 Task: Add Carlson Labs Very Finest Lemon Fish Oil to the cart.
Action: Mouse moved to (281, 125)
Screenshot: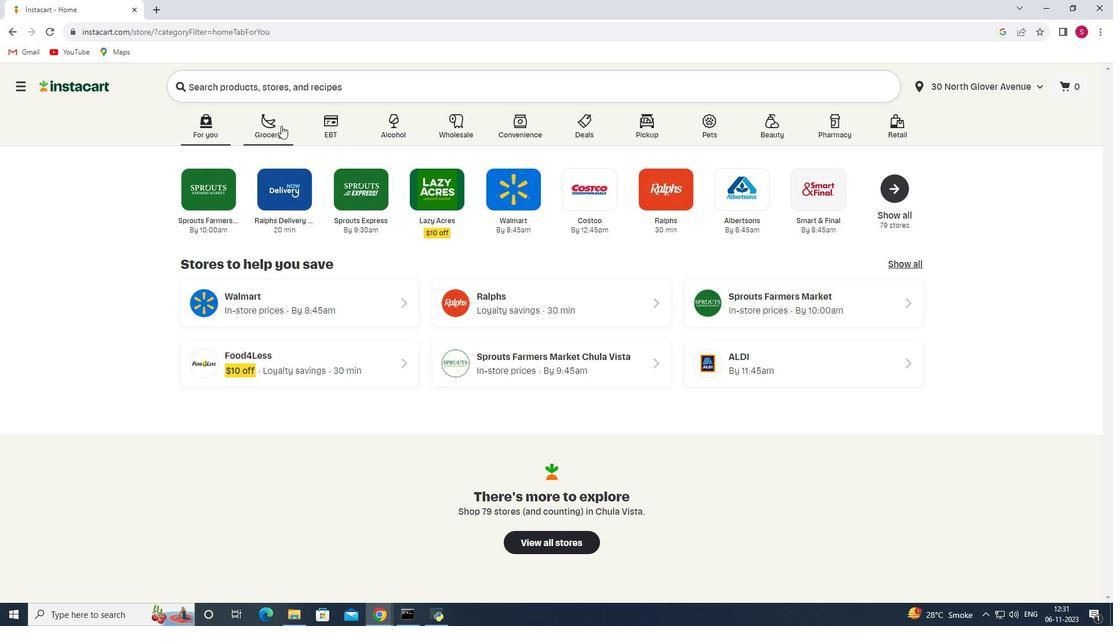 
Action: Mouse pressed left at (281, 125)
Screenshot: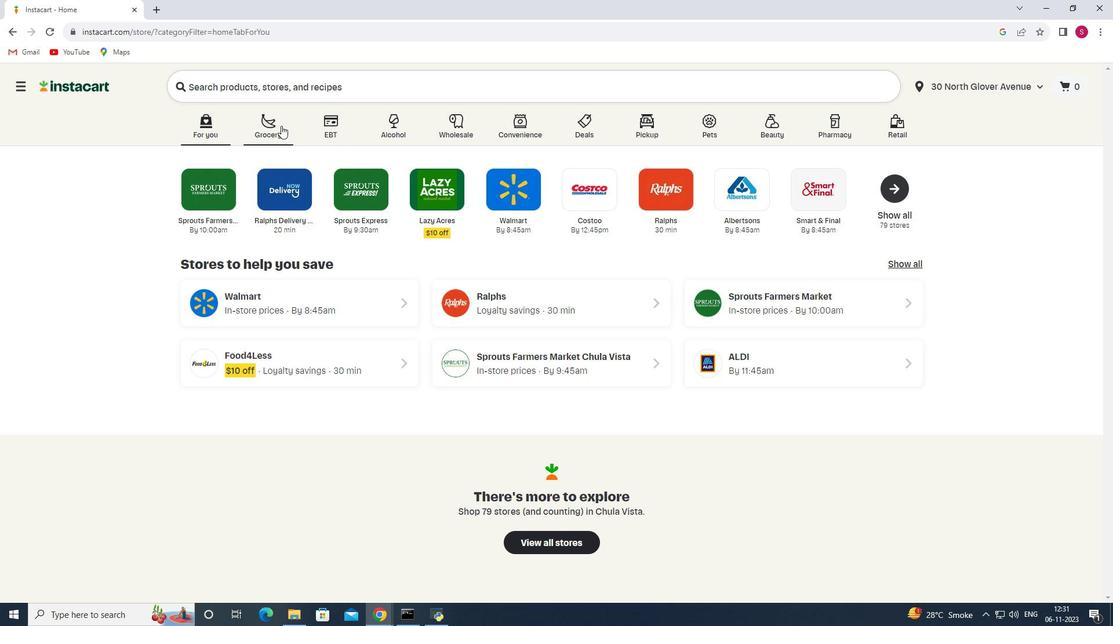 
Action: Mouse moved to (259, 331)
Screenshot: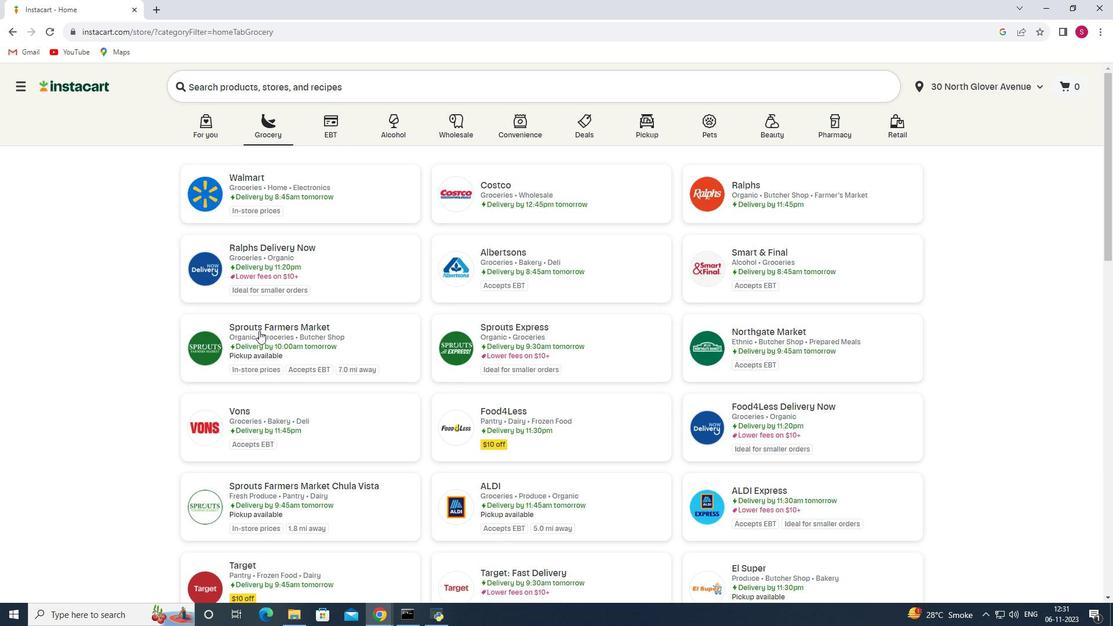 
Action: Mouse pressed left at (259, 331)
Screenshot: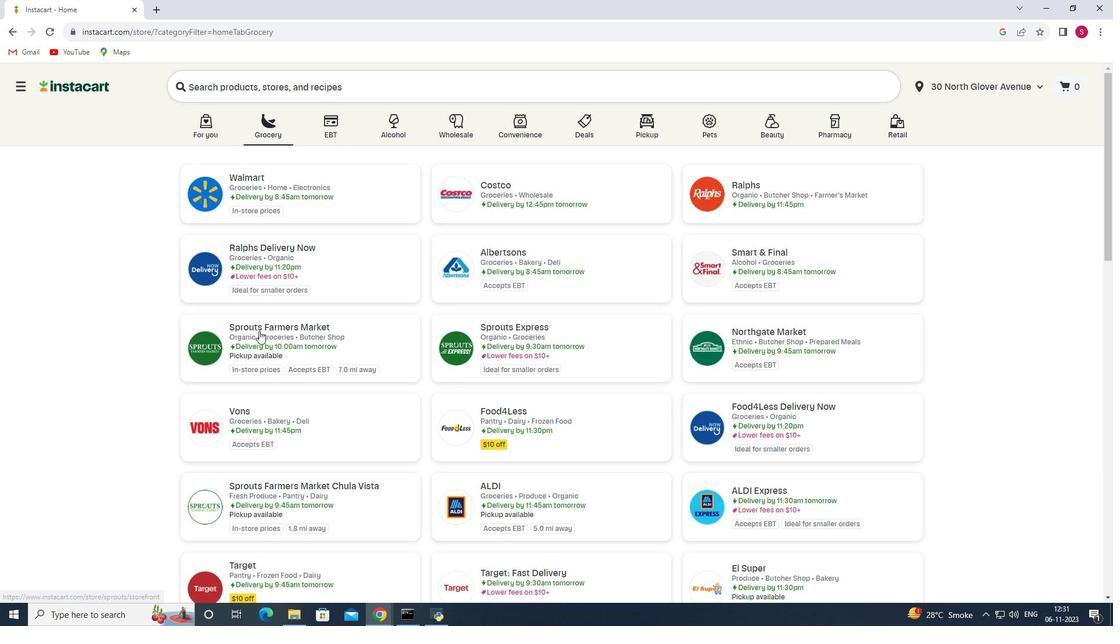 
Action: Mouse moved to (93, 366)
Screenshot: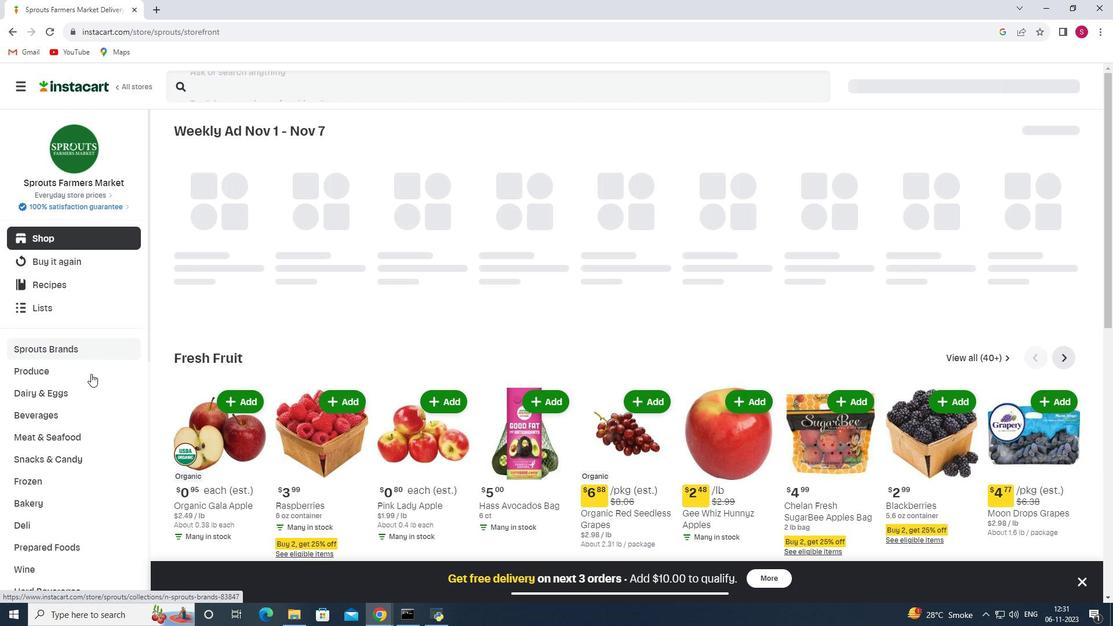 
Action: Mouse scrolled (93, 366) with delta (0, 0)
Screenshot: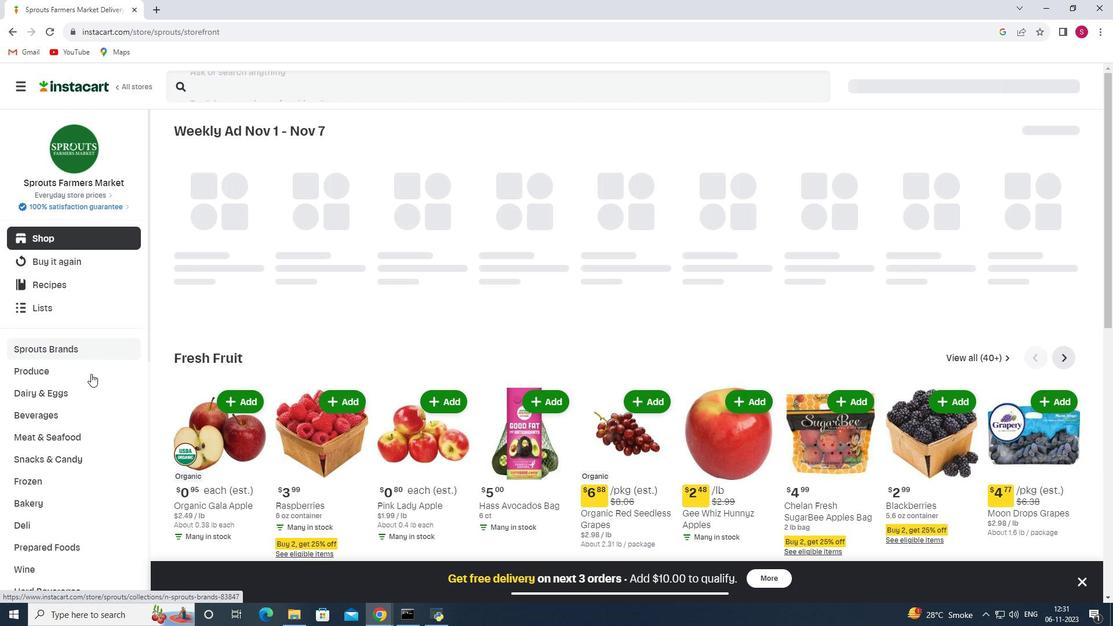 
Action: Mouse moved to (91, 373)
Screenshot: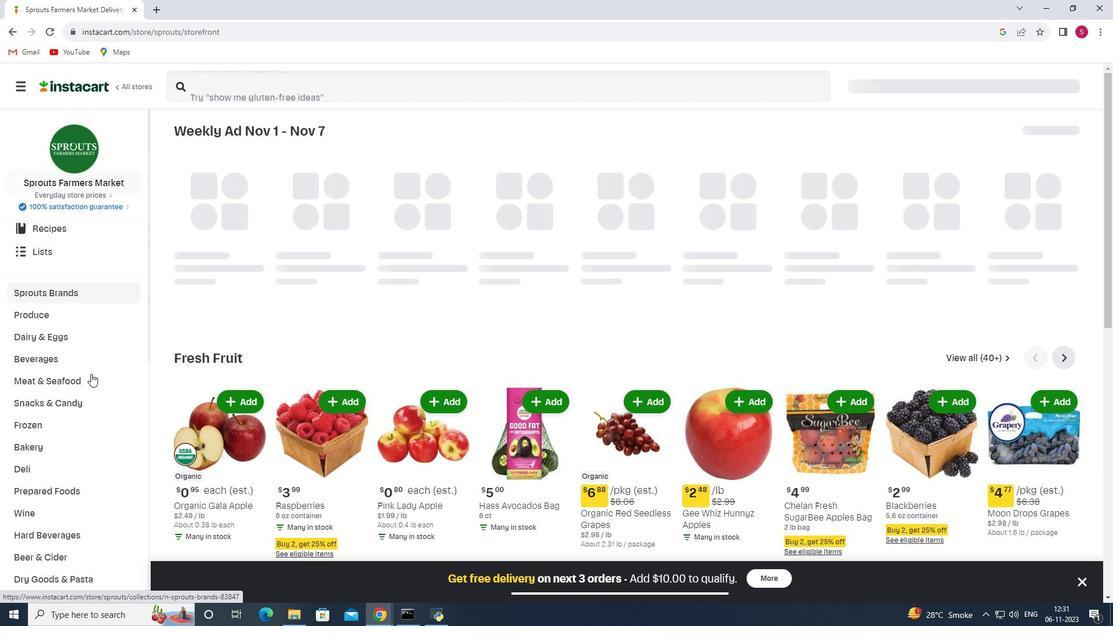 
Action: Mouse scrolled (91, 372) with delta (0, 0)
Screenshot: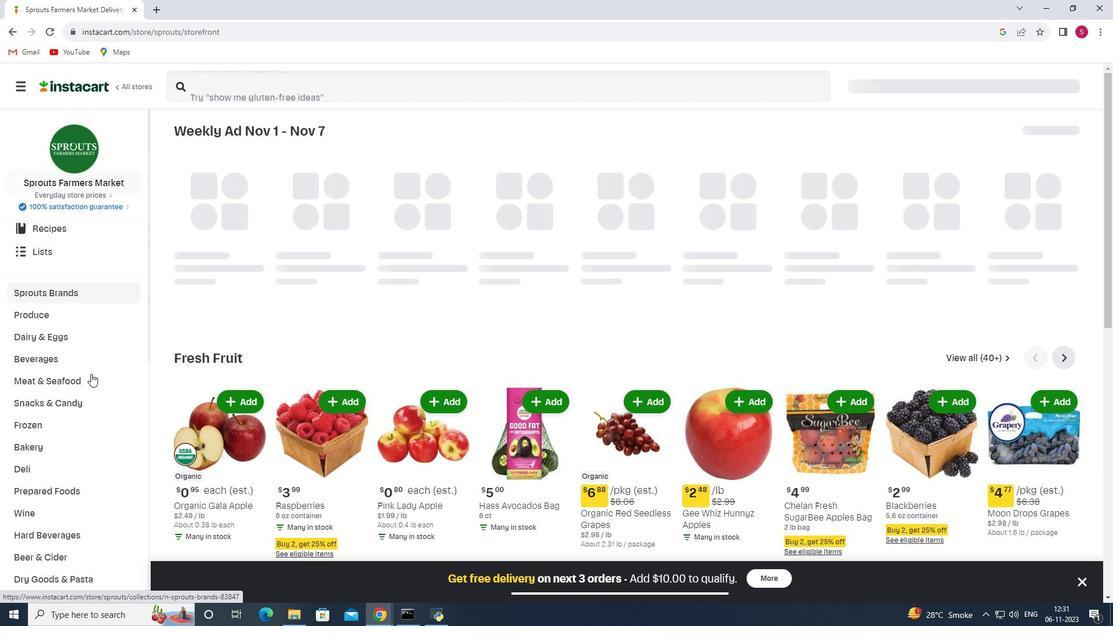 
Action: Mouse moved to (91, 374)
Screenshot: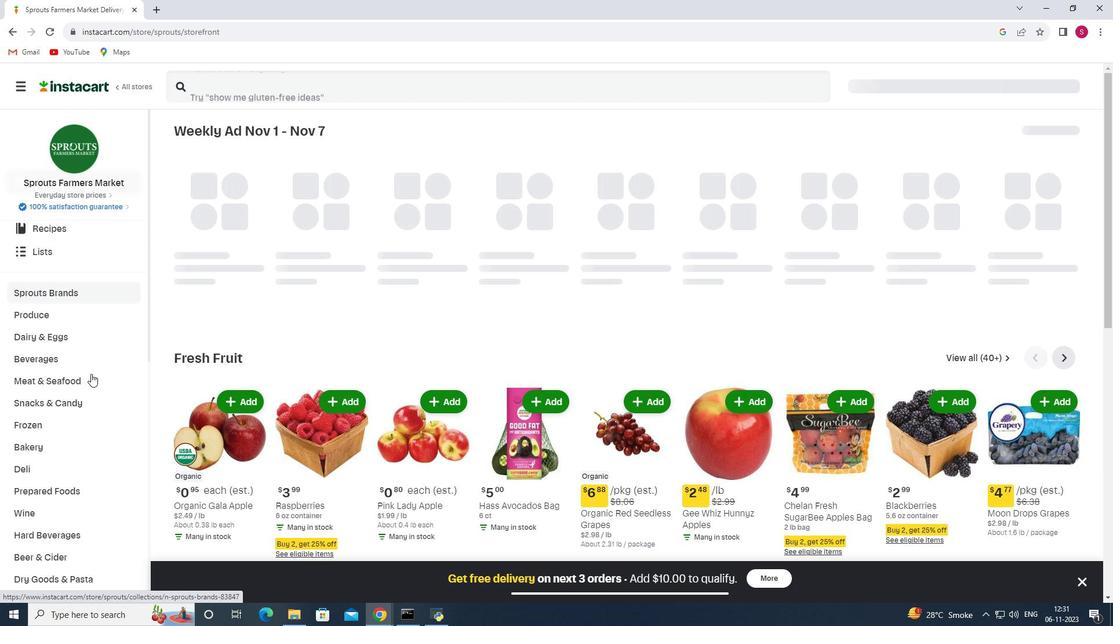 
Action: Mouse scrolled (91, 373) with delta (0, 0)
Screenshot: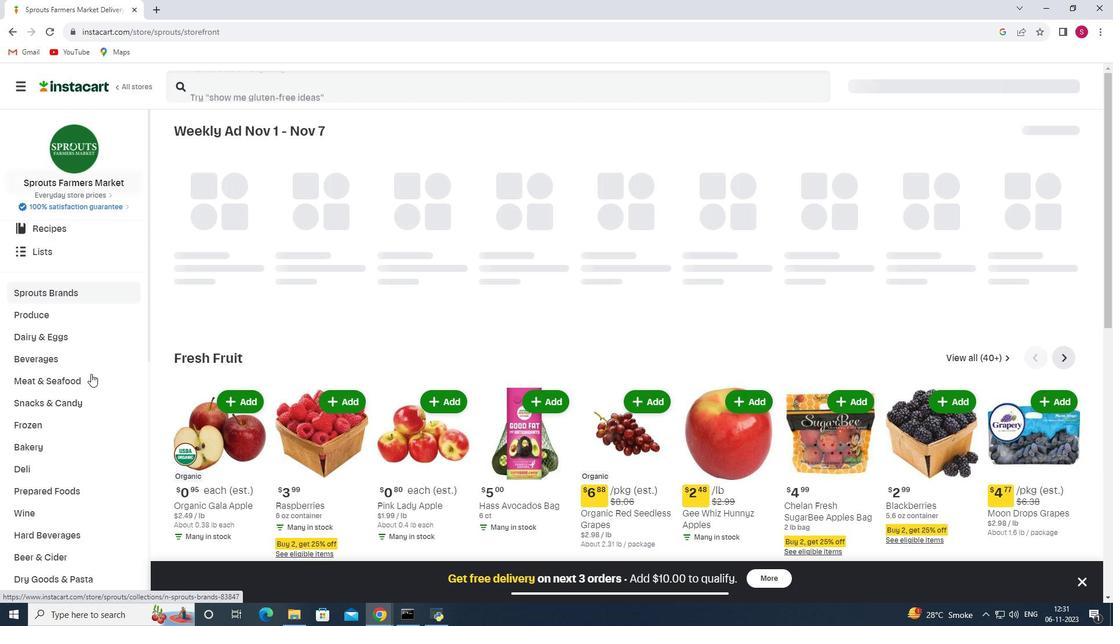 
Action: Mouse moved to (91, 374)
Screenshot: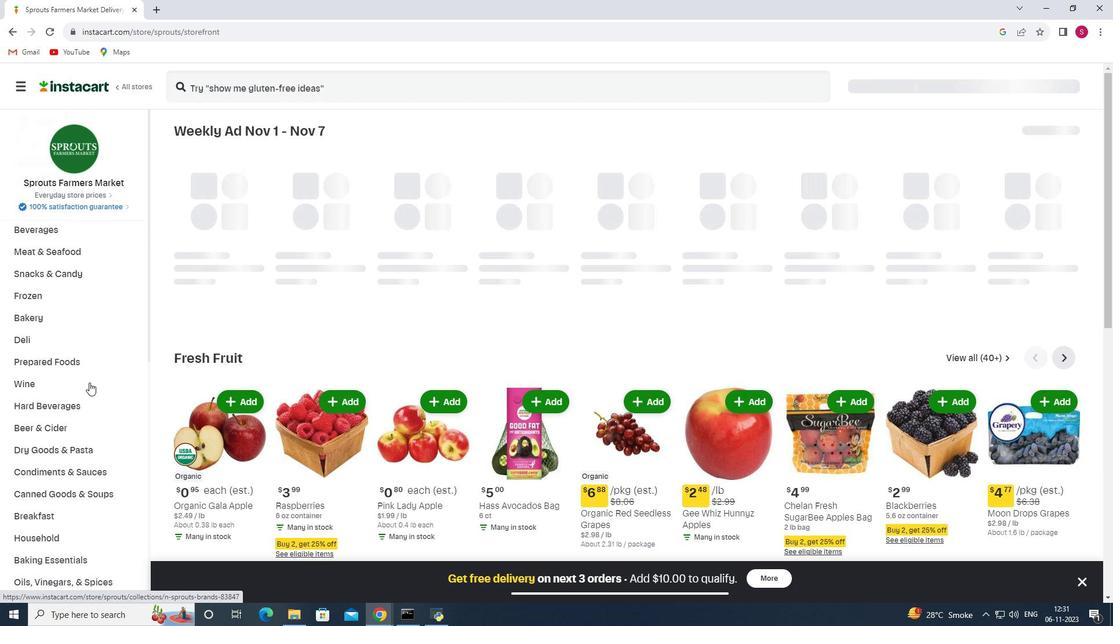 
Action: Mouse scrolled (91, 374) with delta (0, 0)
Screenshot: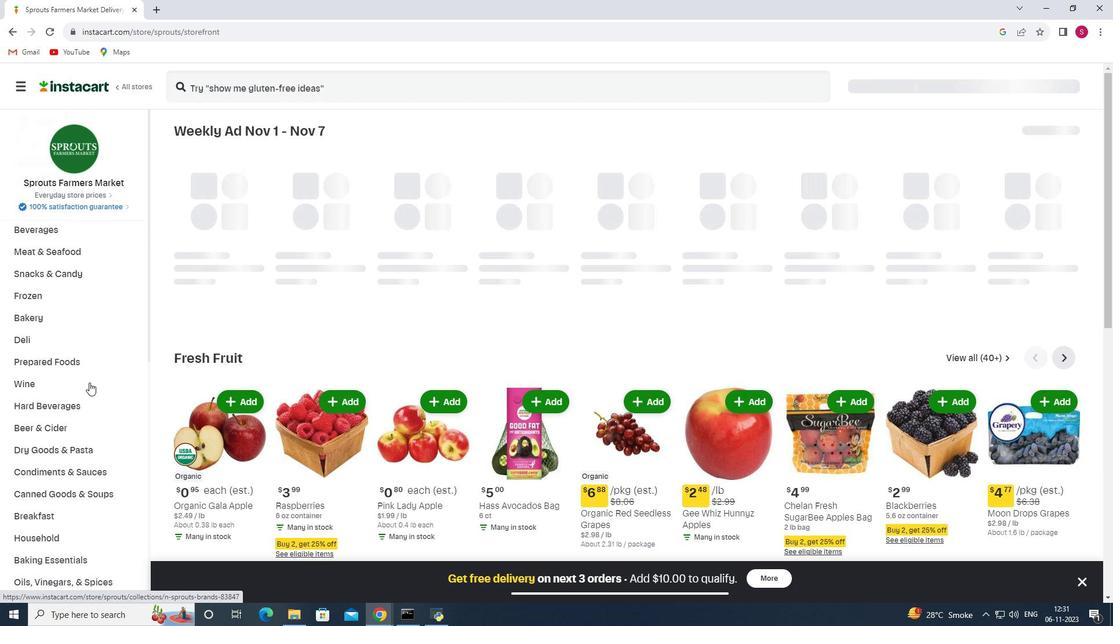 
Action: Mouse moved to (89, 381)
Screenshot: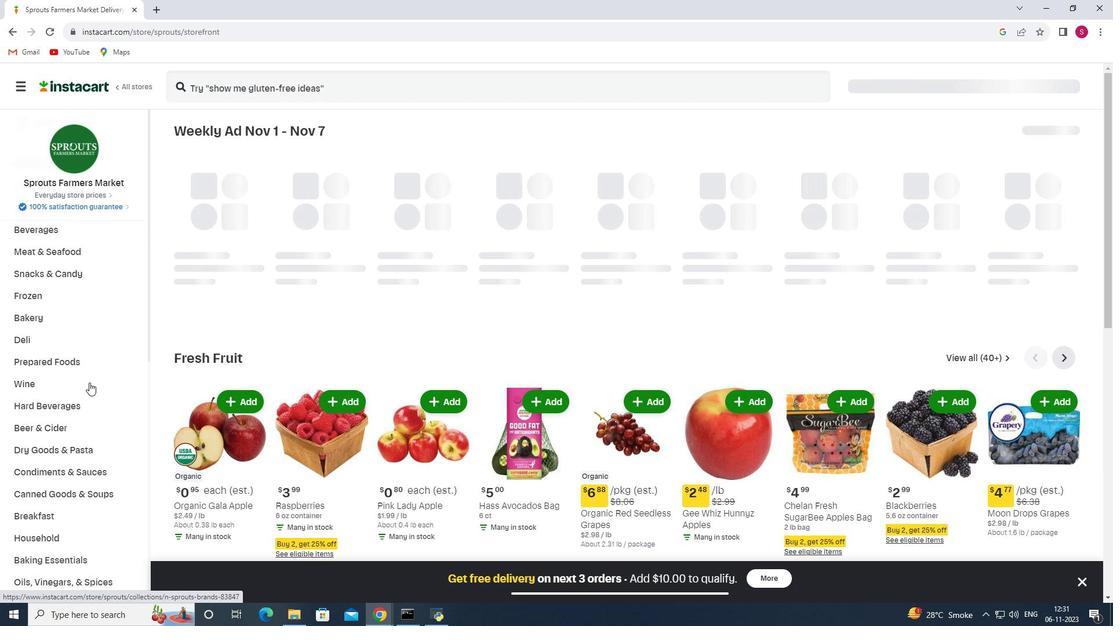 
Action: Mouse scrolled (89, 380) with delta (0, 0)
Screenshot: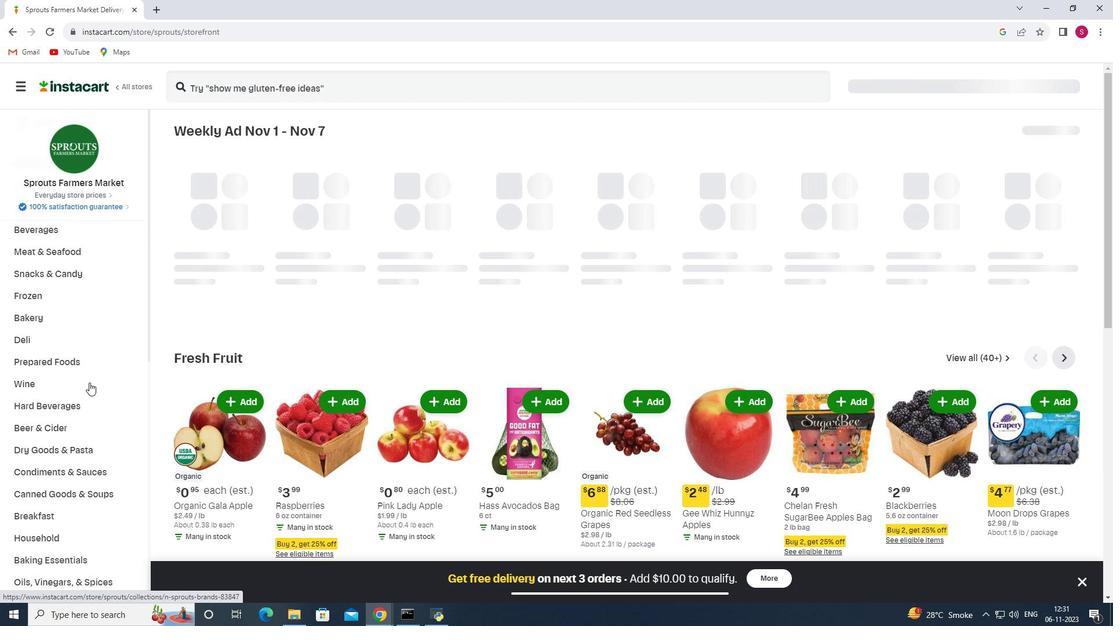 
Action: Mouse moved to (87, 386)
Screenshot: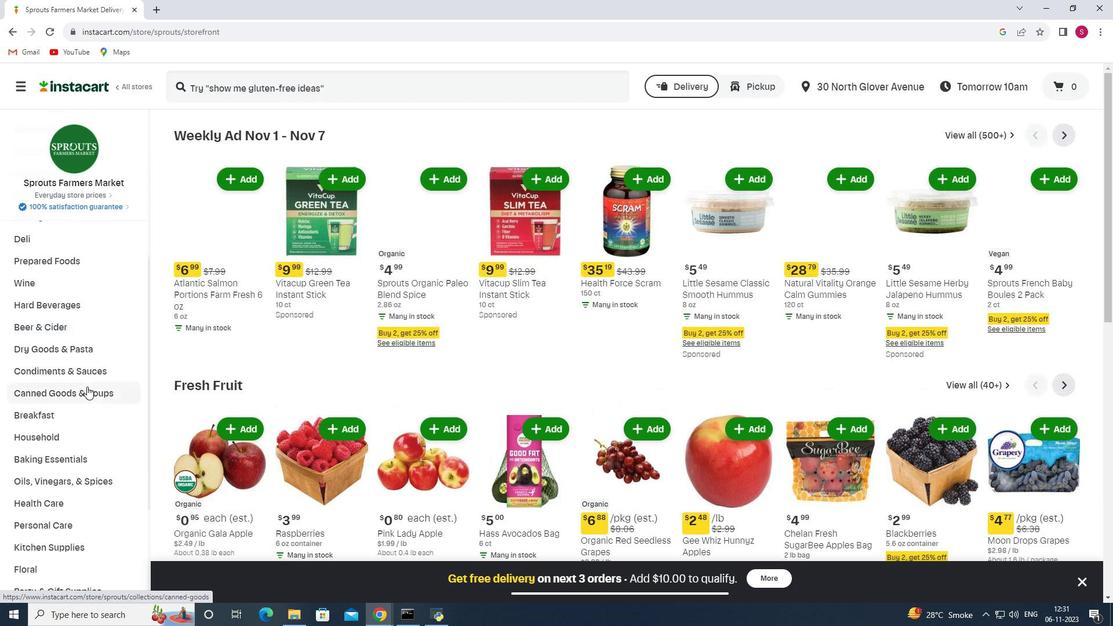 
Action: Mouse scrolled (87, 386) with delta (0, 0)
Screenshot: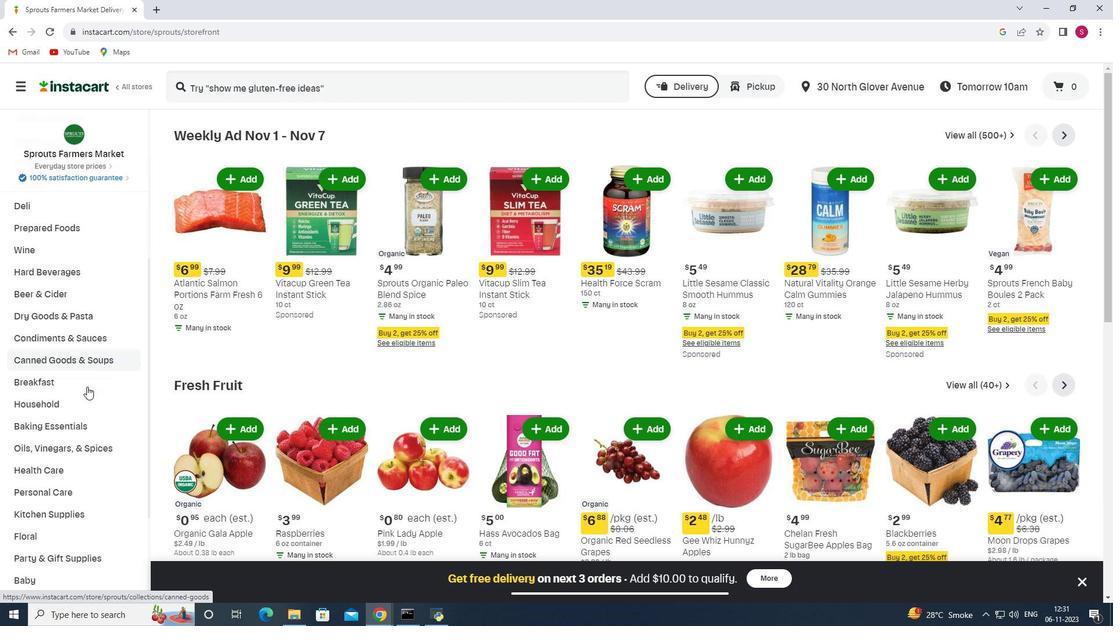 
Action: Mouse scrolled (87, 386) with delta (0, 0)
Screenshot: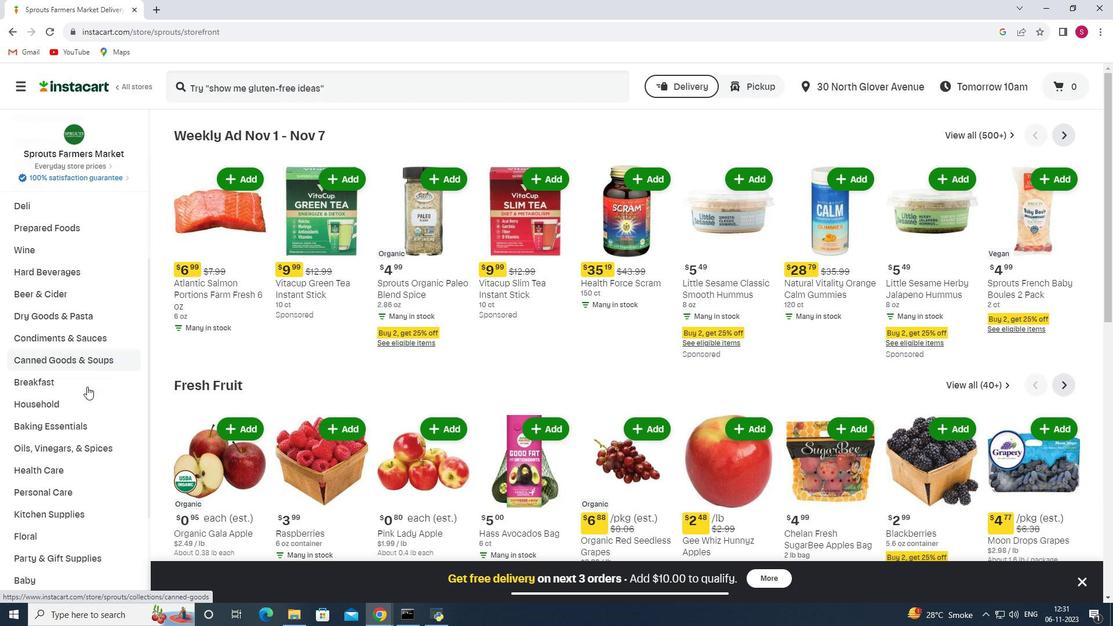 
Action: Mouse pressed left at (87, 386)
Screenshot: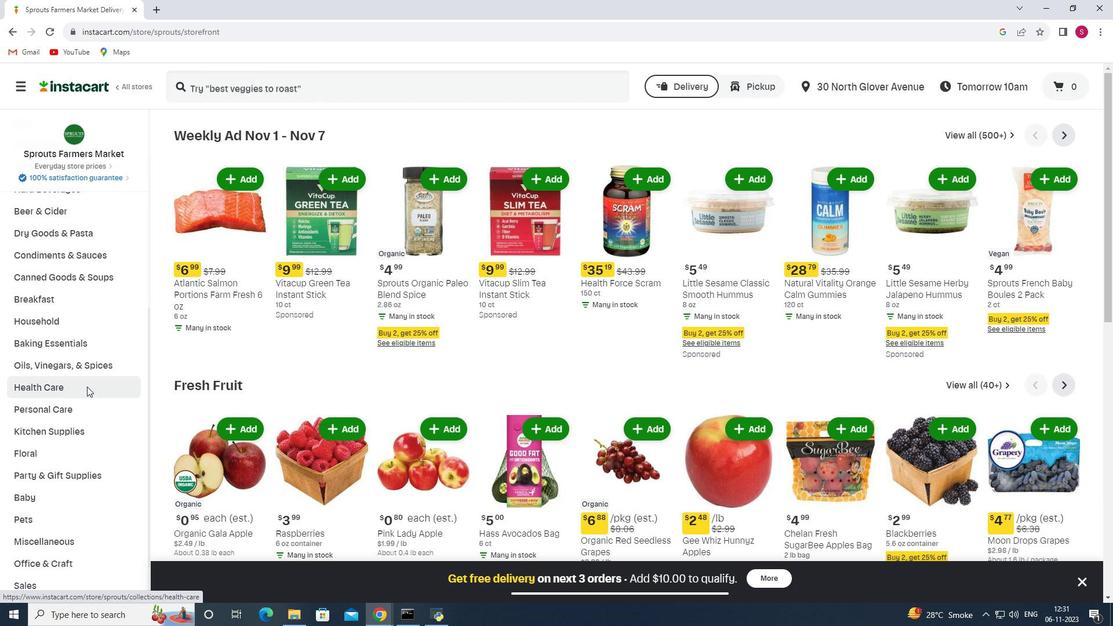 
Action: Mouse moved to (389, 167)
Screenshot: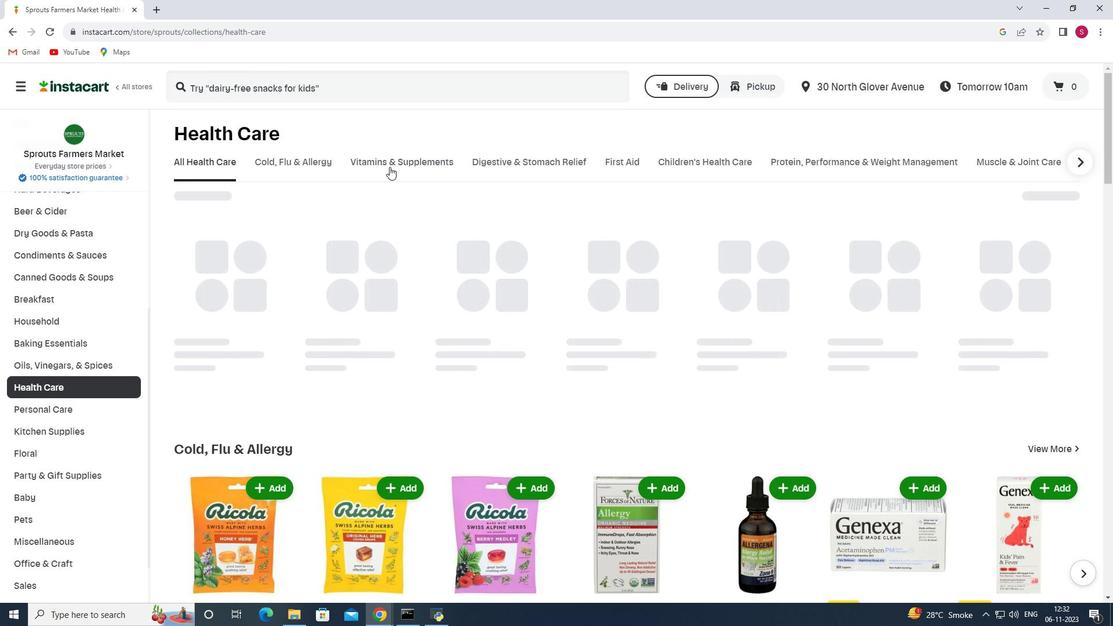 
Action: Mouse pressed left at (389, 167)
Screenshot: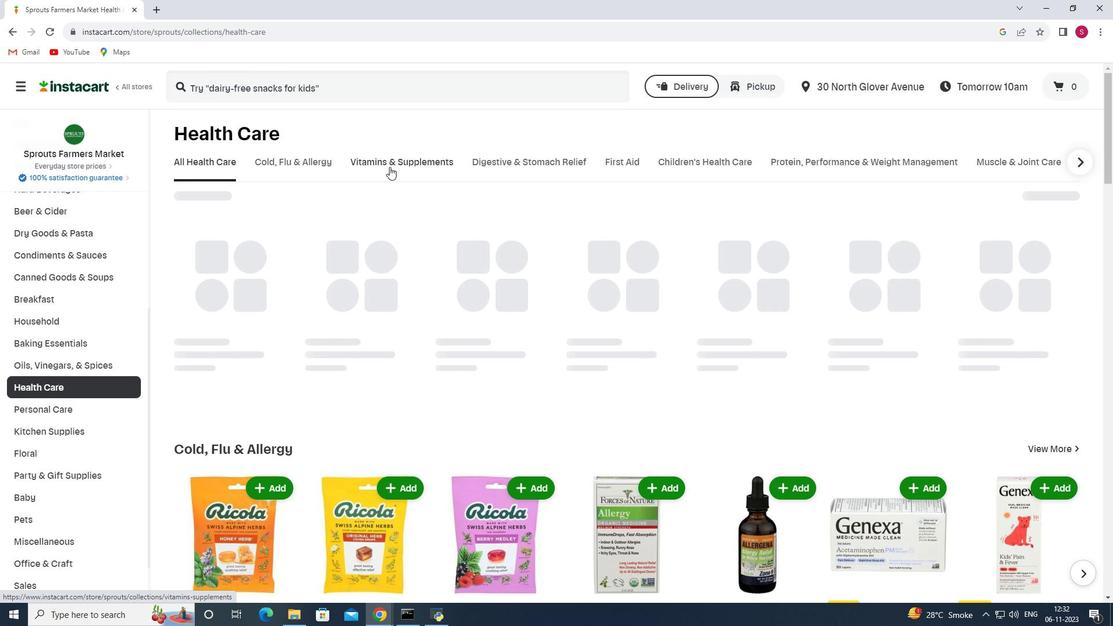 
Action: Mouse moved to (801, 217)
Screenshot: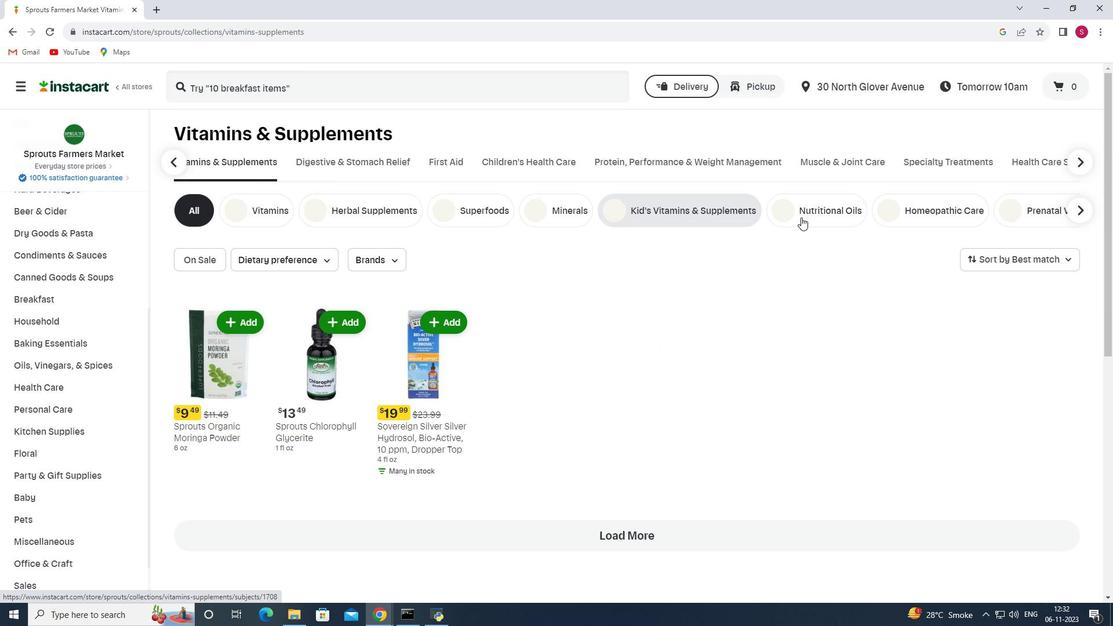 
Action: Mouse pressed left at (801, 217)
Screenshot: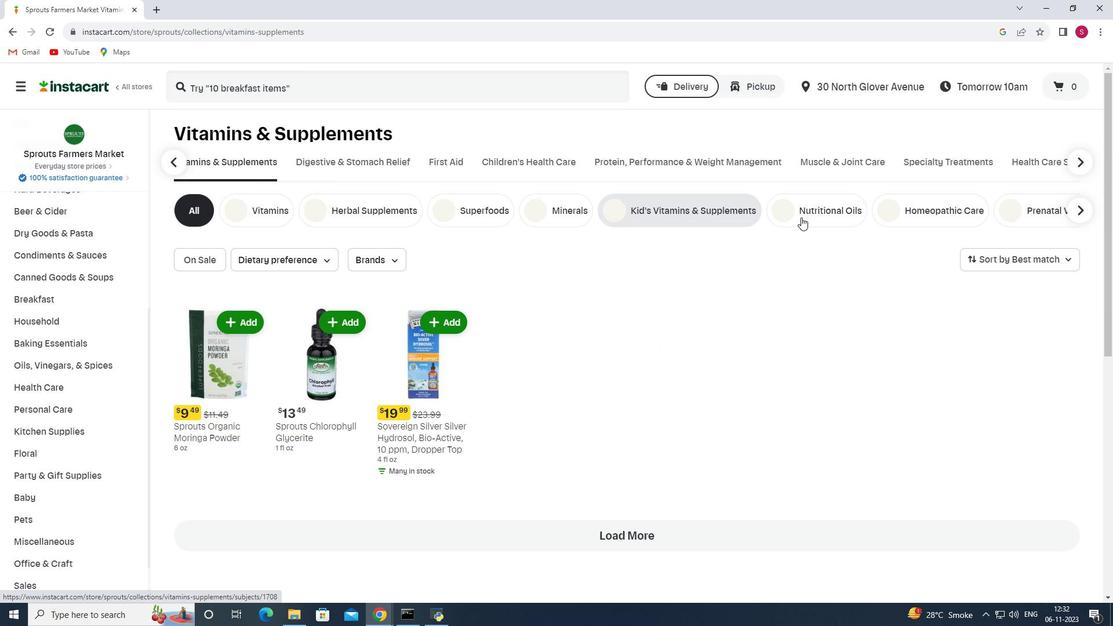 
Action: Mouse moved to (294, 80)
Screenshot: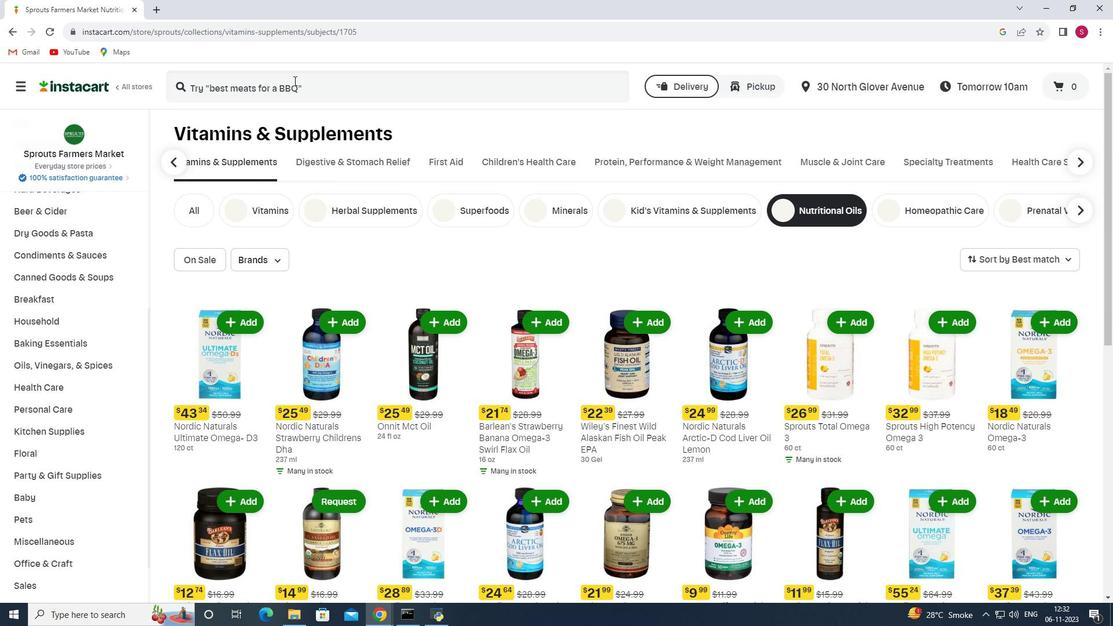 
Action: Mouse pressed left at (294, 80)
Screenshot: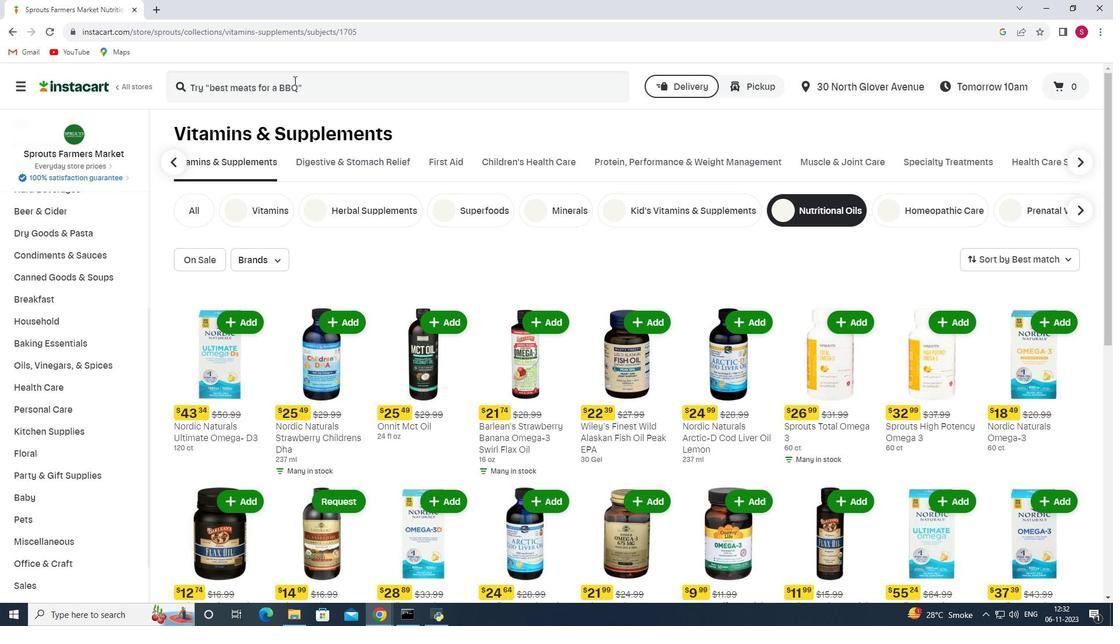 
Action: Key pressed <Key.shift>Carlson<Key.space><Key.shift>Labs<Key.space><Key.shift><Key.shift><Key.shift><Key.shift><Key.shift><Key.shift><Key.shift>Very<Key.space><Key.shift>Finest<Key.space><Key.shift>Lemon<Key.space><Key.shift>Fish<Key.space><Key.shift>Oil<Key.enter>
Screenshot: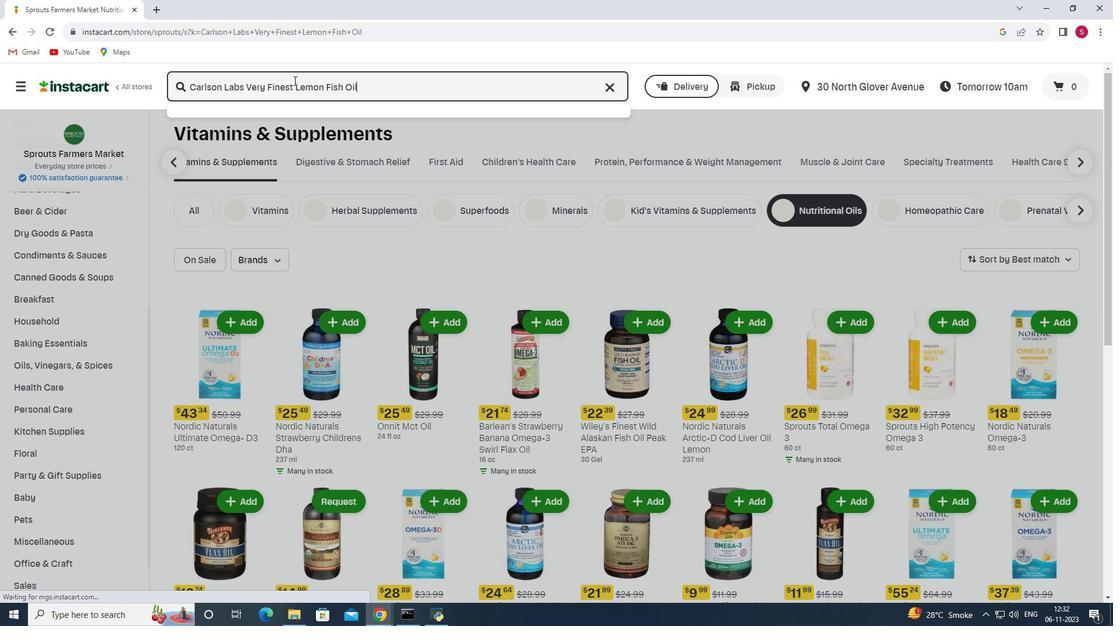 
Action: Mouse moved to (313, 174)
Screenshot: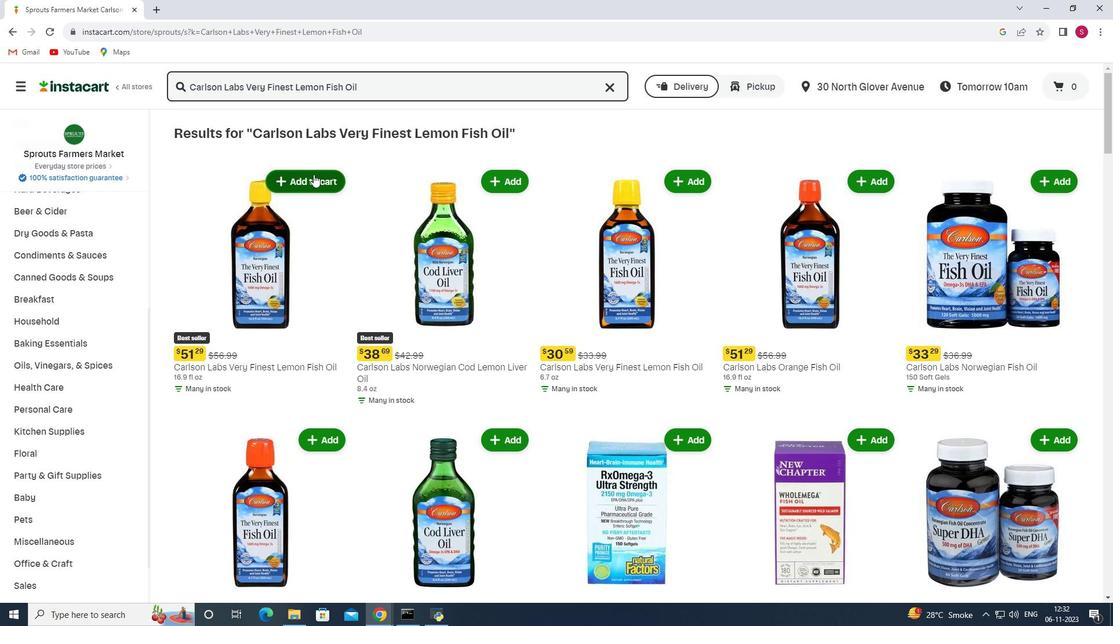
Action: Mouse pressed left at (313, 174)
Screenshot: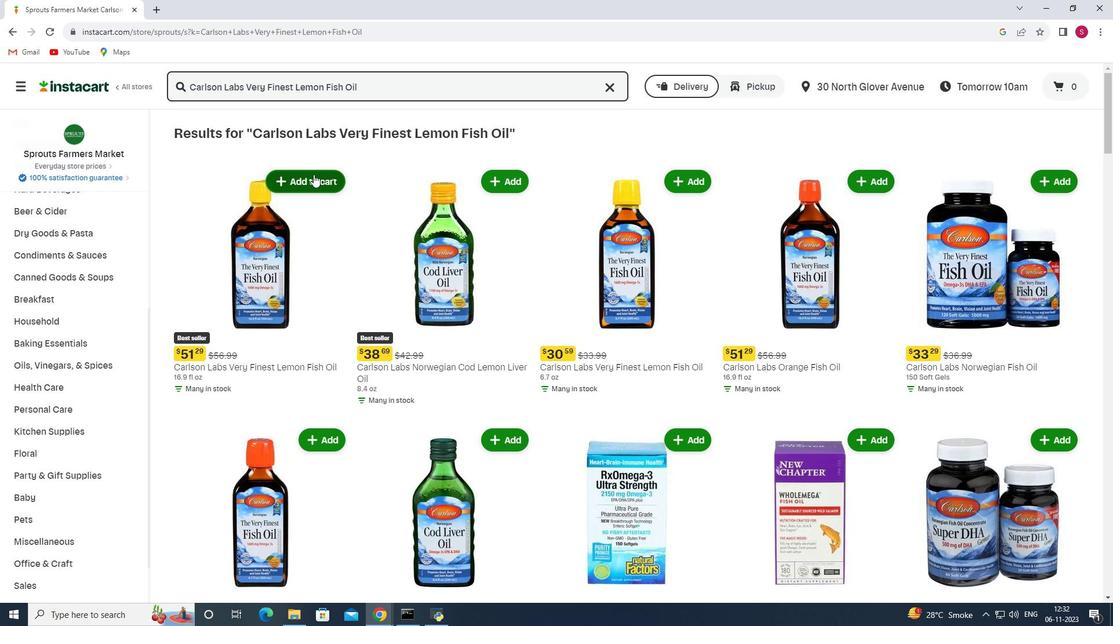 
Action: Mouse moved to (314, 174)
Screenshot: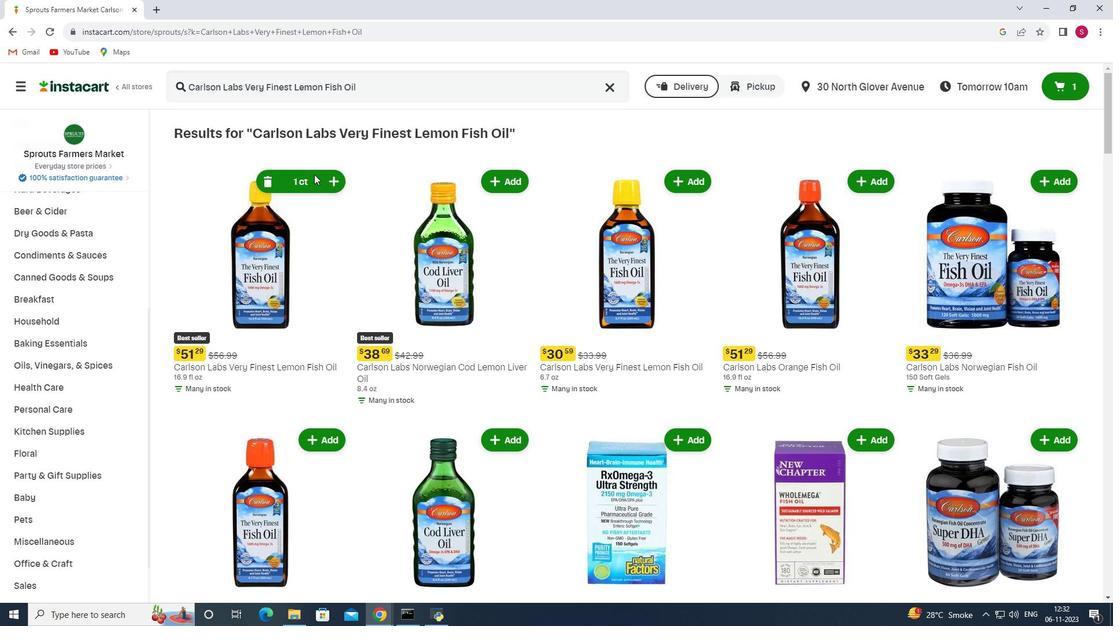 
